 Task: Create a new field with title Stage with name WindTech with field type as Single-select and options as Not Started, In Progress and Complete.
Action: Mouse moved to (109, 339)
Screenshot: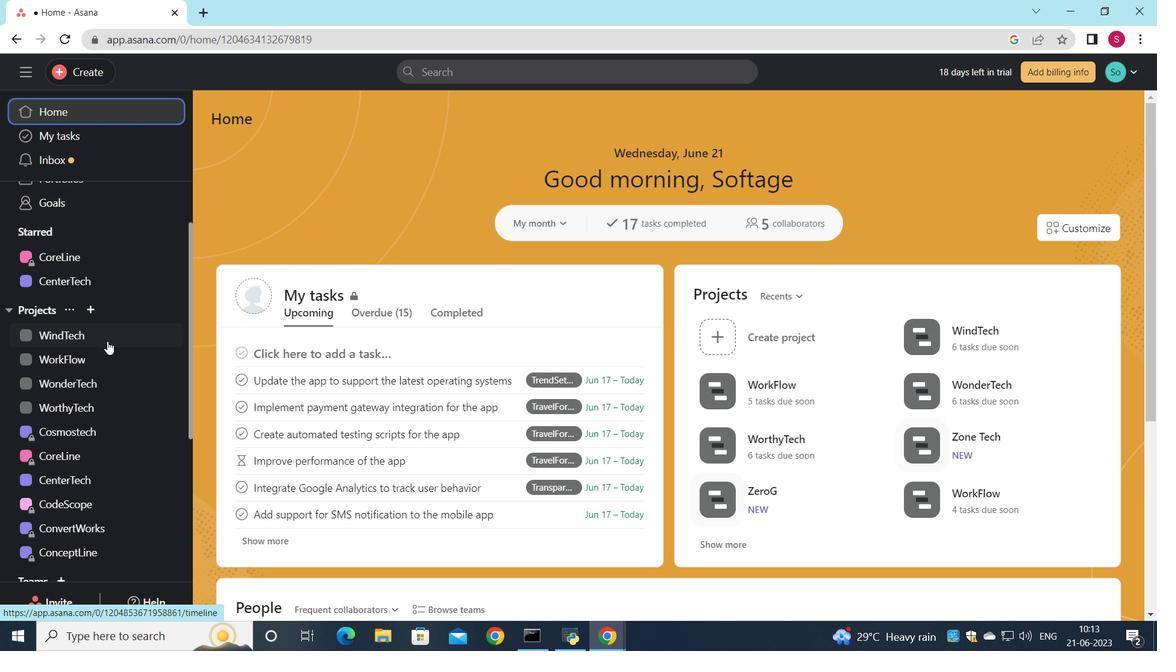 
Action: Mouse pressed left at (109, 339)
Screenshot: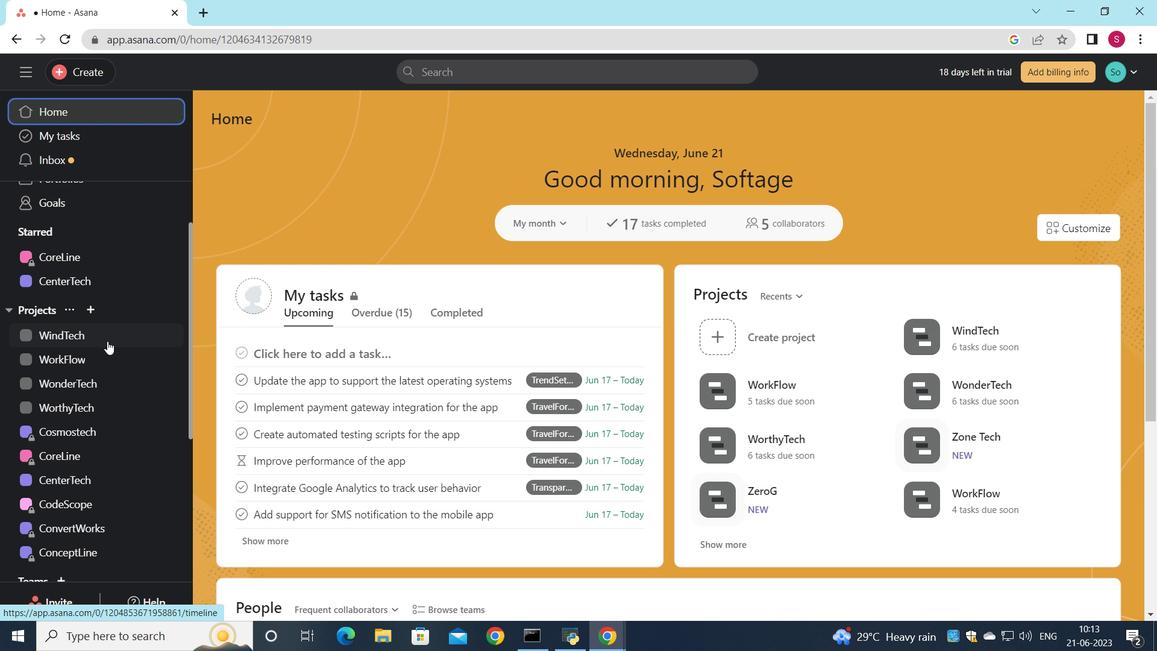 
Action: Mouse moved to (1095, 124)
Screenshot: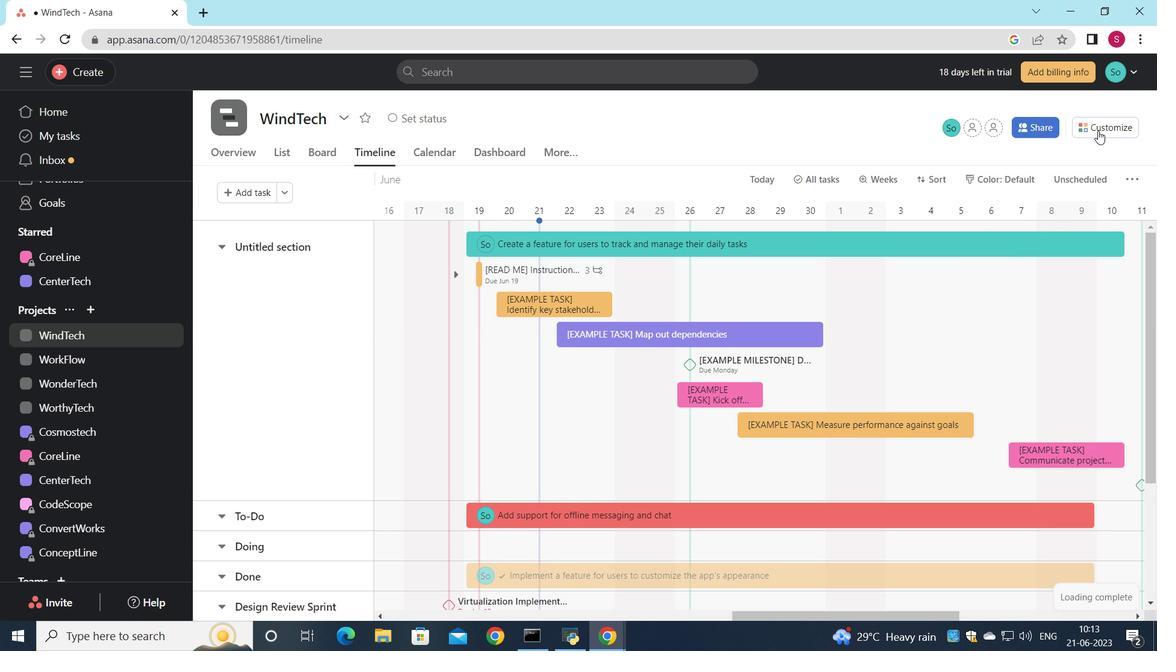 
Action: Mouse pressed left at (1095, 124)
Screenshot: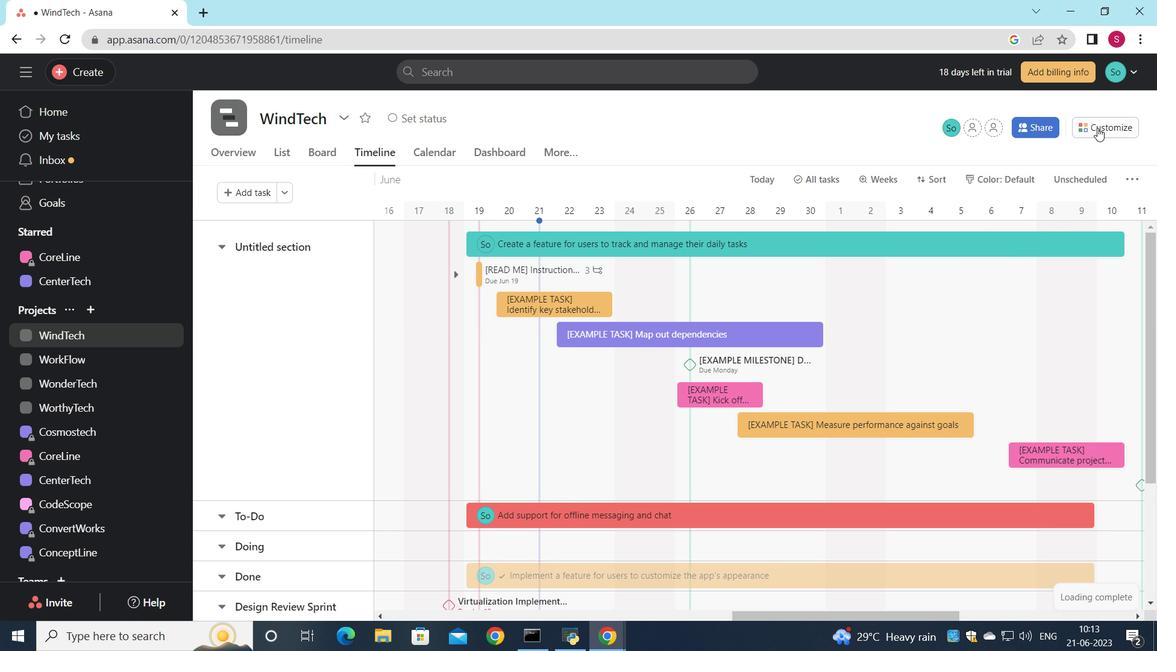 
Action: Mouse moved to (859, 270)
Screenshot: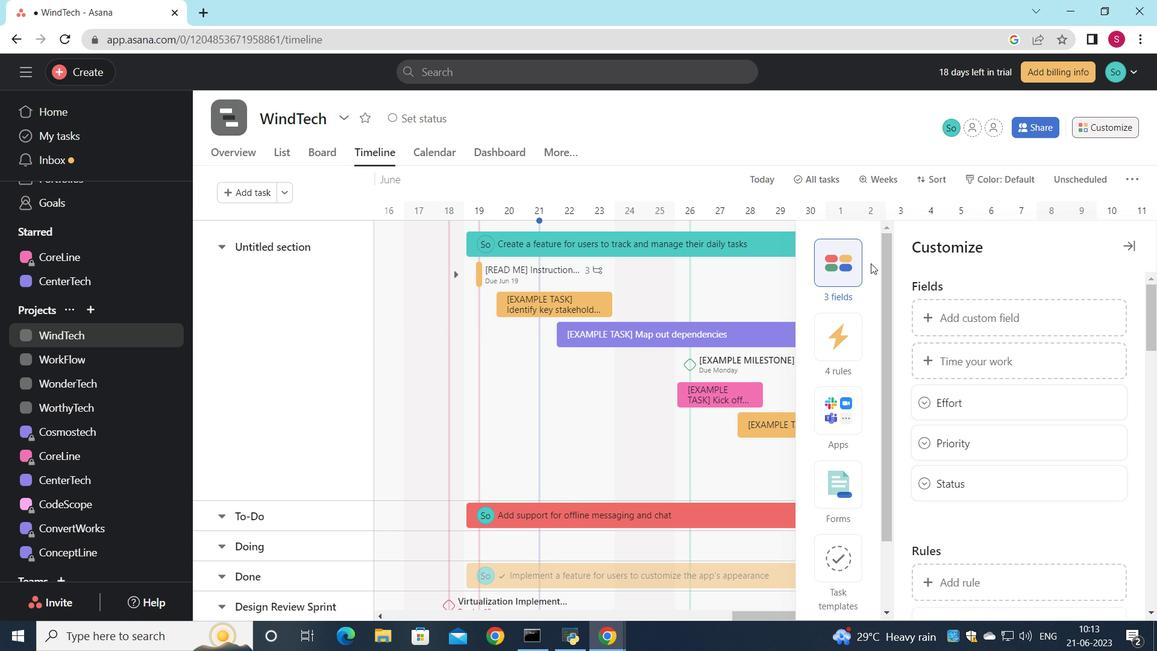 
Action: Mouse pressed left at (859, 270)
Screenshot: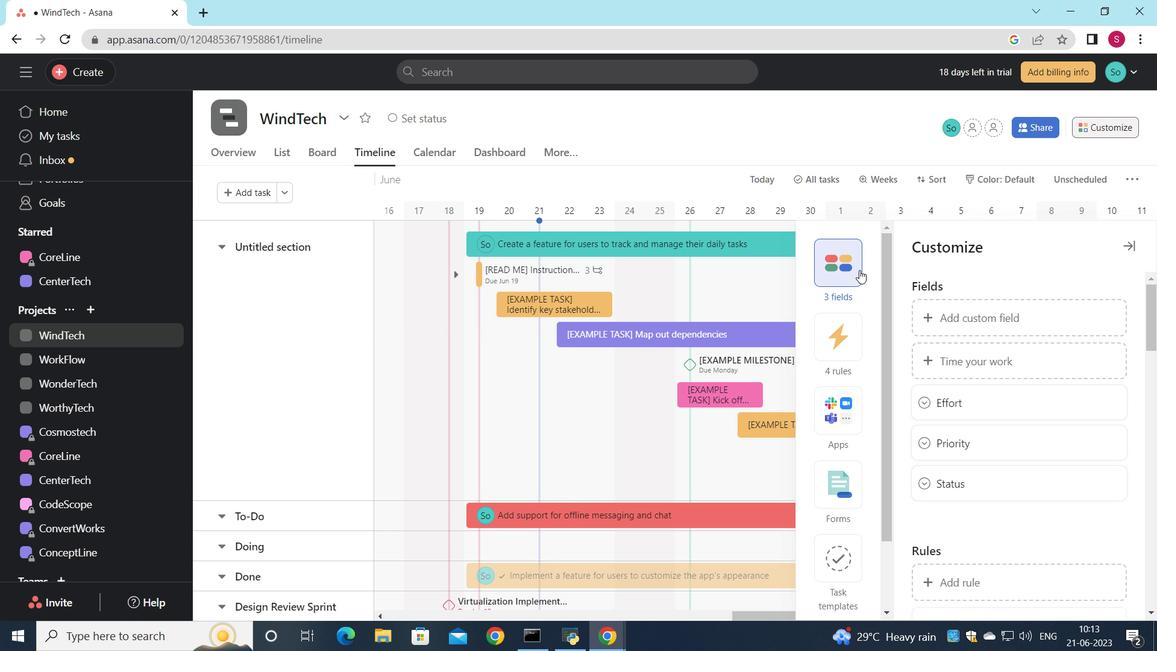 
Action: Mouse moved to (977, 315)
Screenshot: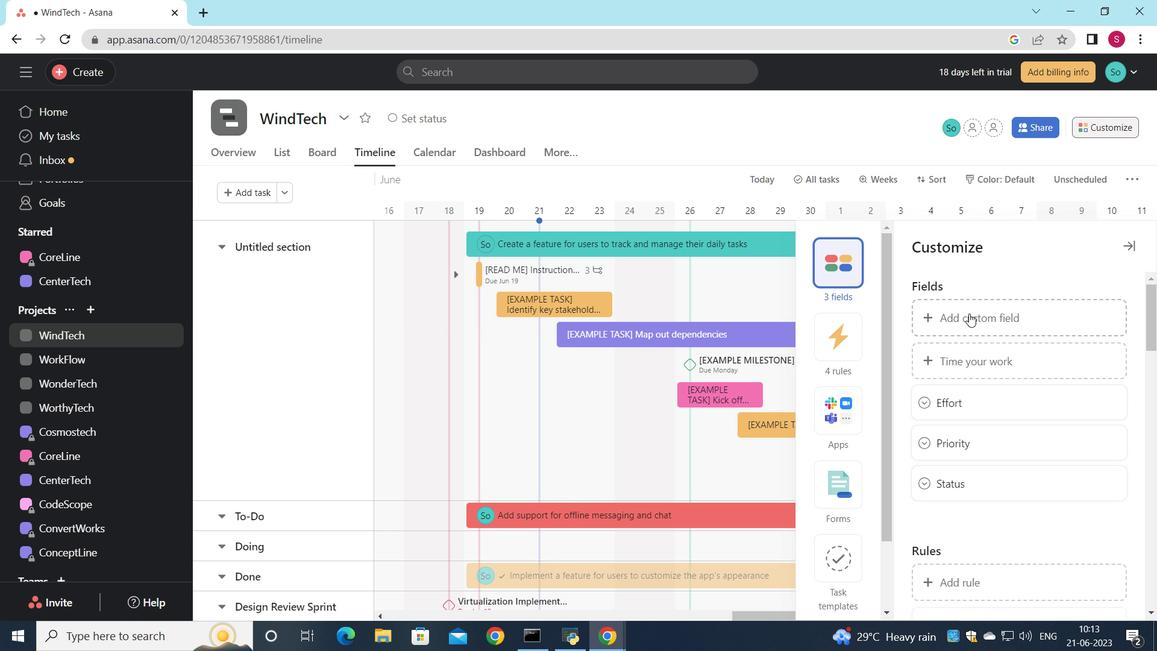 
Action: Mouse pressed left at (977, 315)
Screenshot: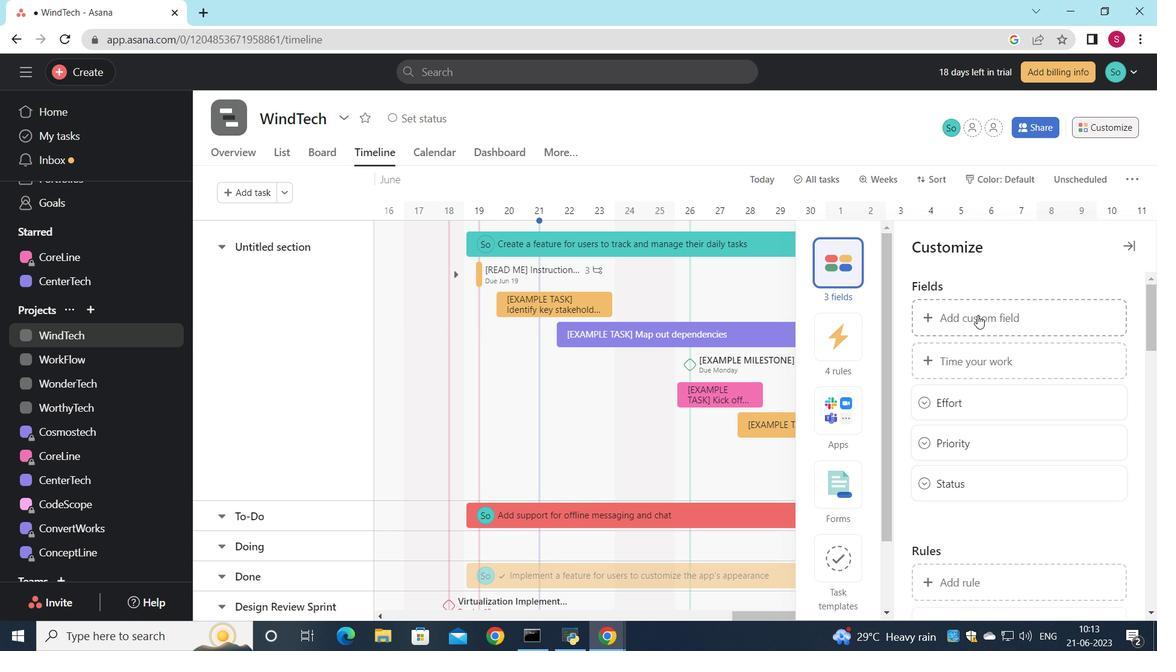 
Action: Mouse moved to (663, 211)
Screenshot: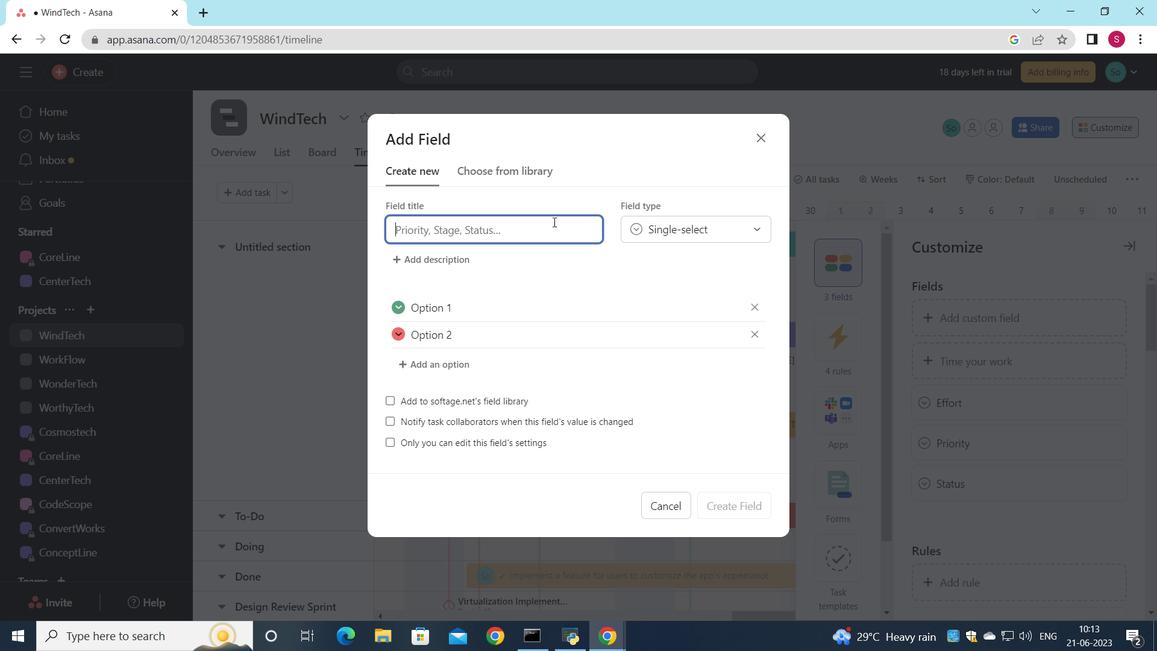 
Action: Key pressed <Key.shift>Stage
Screenshot: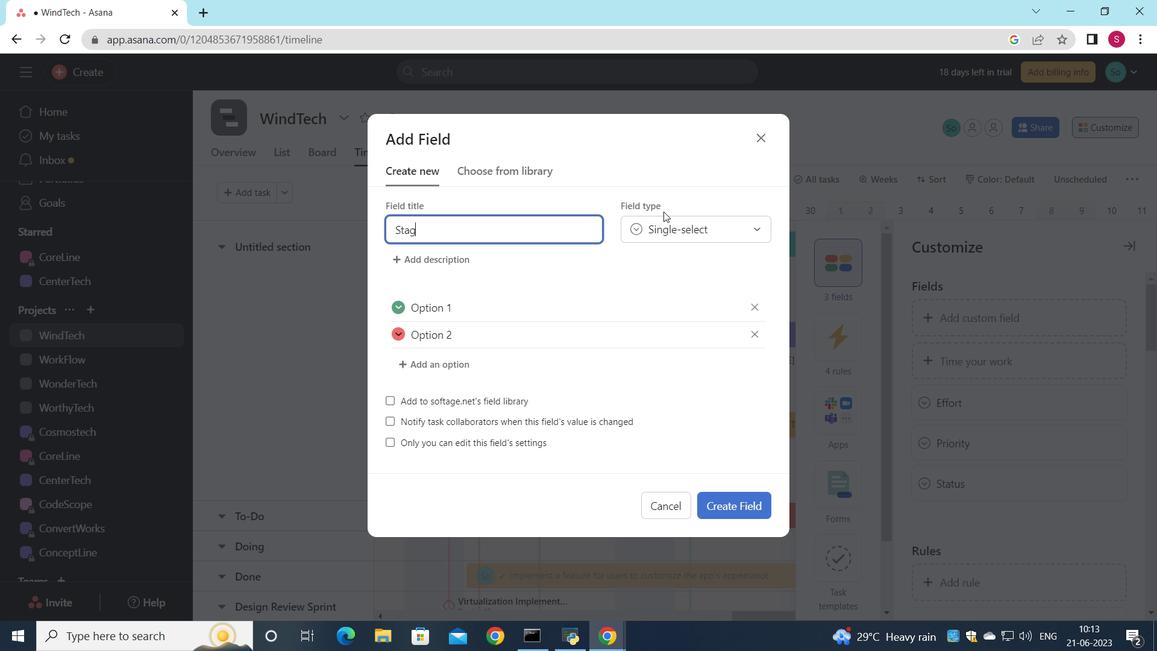 
Action: Mouse moved to (465, 308)
Screenshot: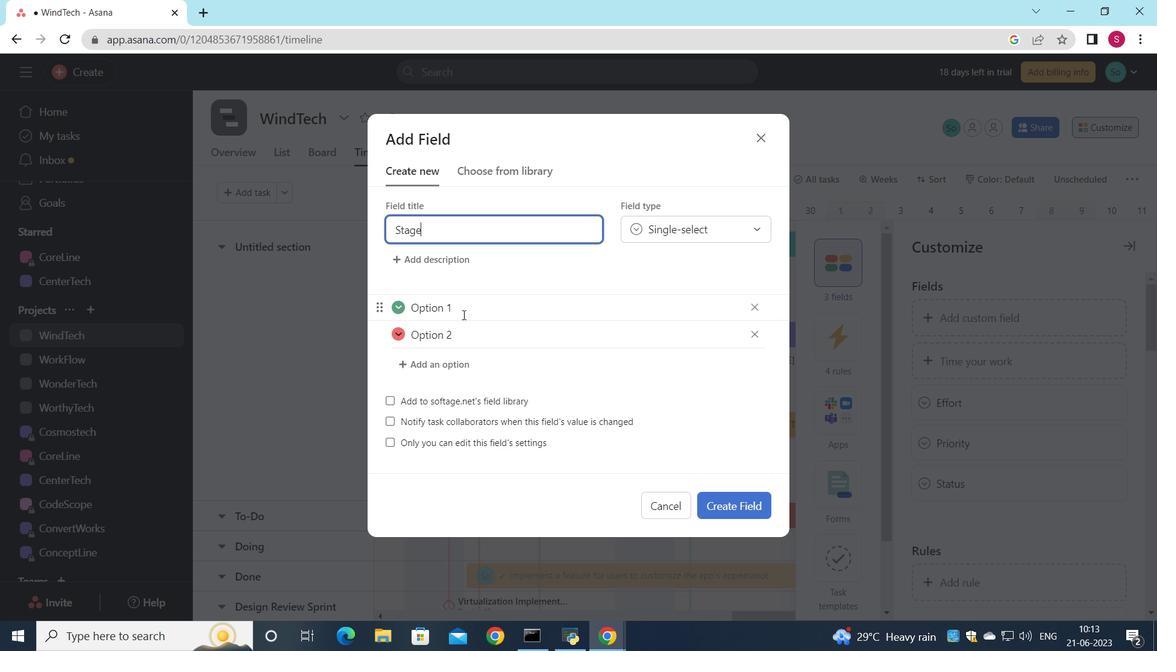 
Action: Mouse pressed left at (465, 308)
Screenshot: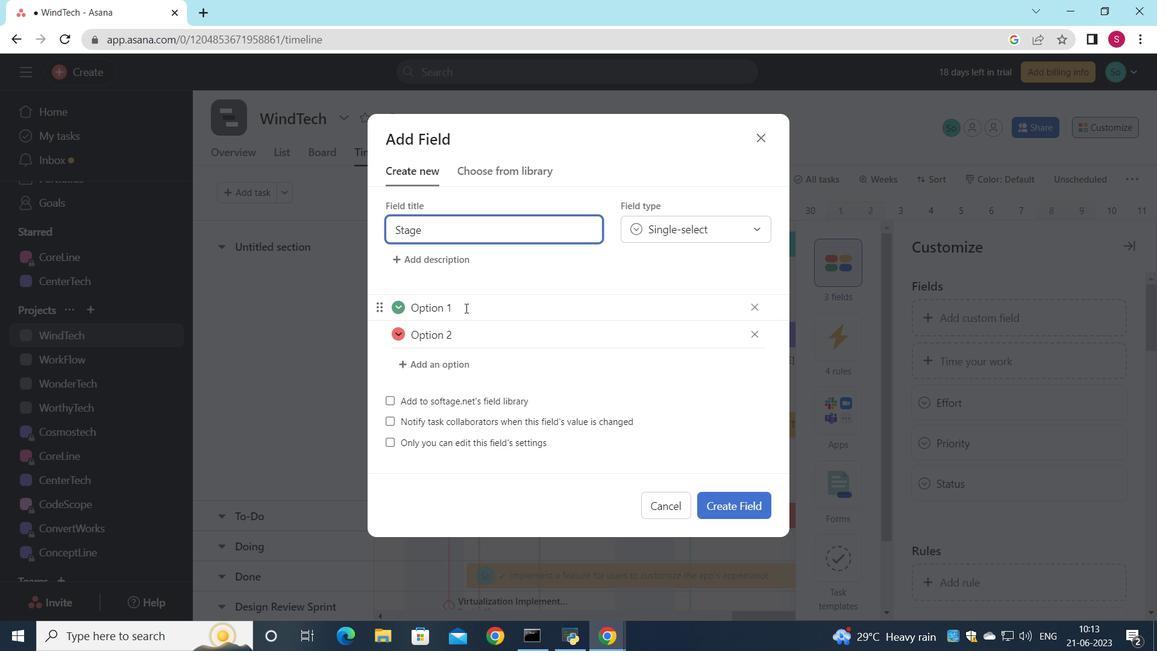 
Action: Key pressed <Key.backspace><Key.backspace><Key.backspace><Key.backspace><Key.backspace><Key.backspace><Key.backspace><Key.backspace><Key.shift>Not
Screenshot: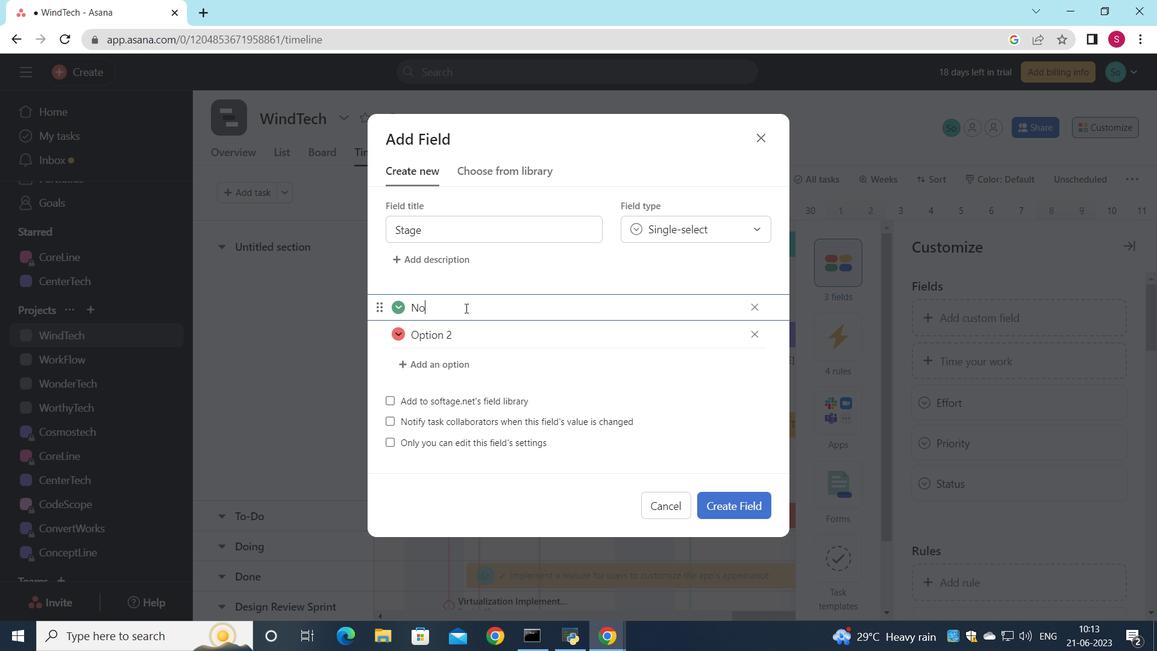 
Action: Mouse moved to (741, 226)
Screenshot: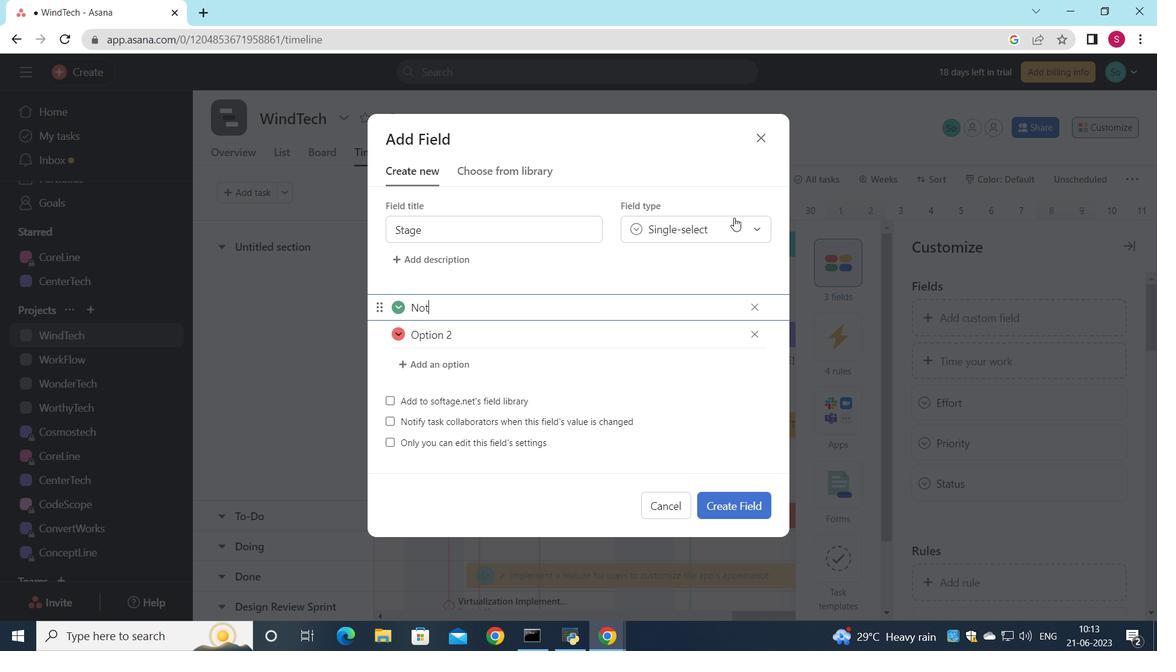 
Action: Mouse pressed left at (741, 226)
Screenshot: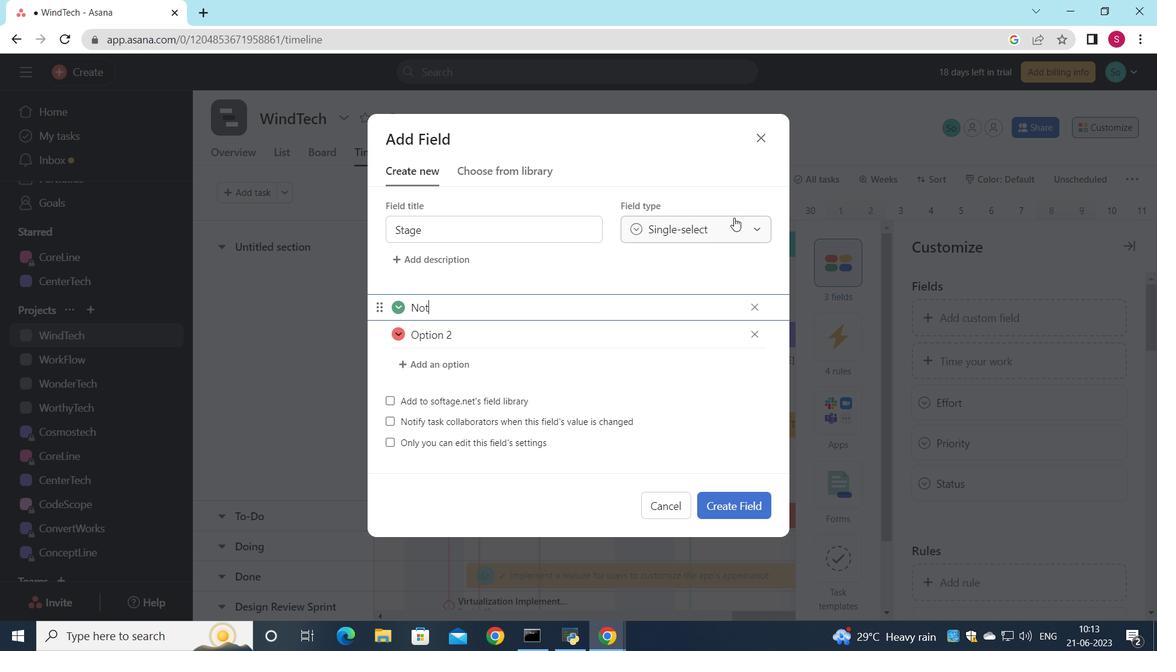
Action: Mouse moved to (719, 259)
Screenshot: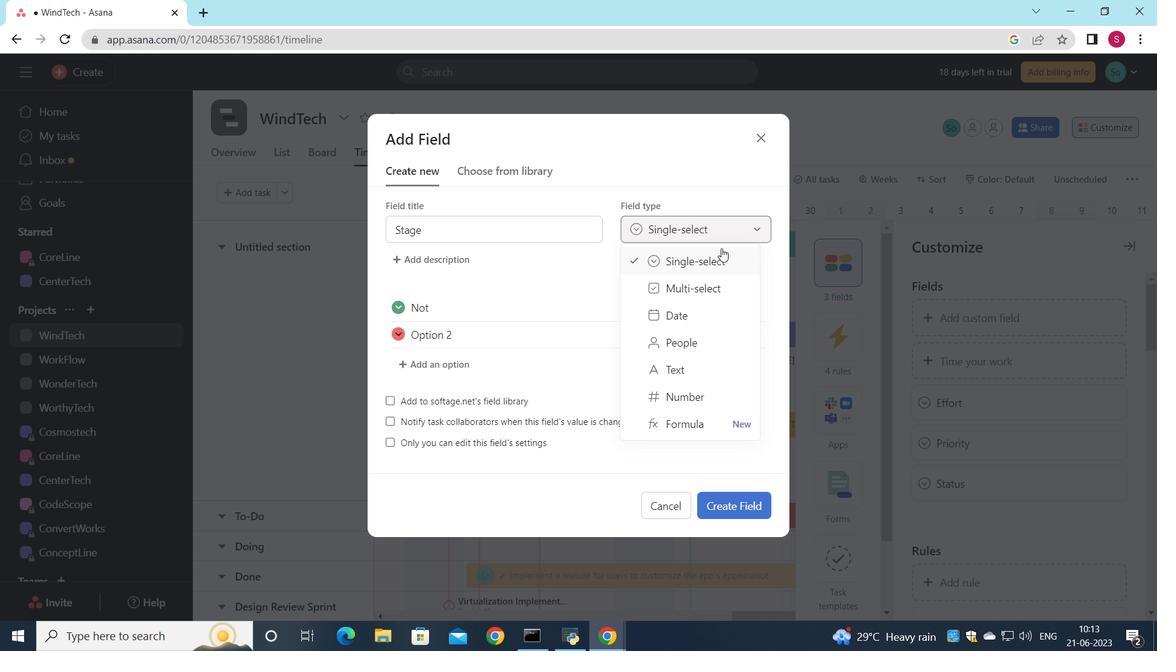 
Action: Mouse pressed left at (719, 259)
Screenshot: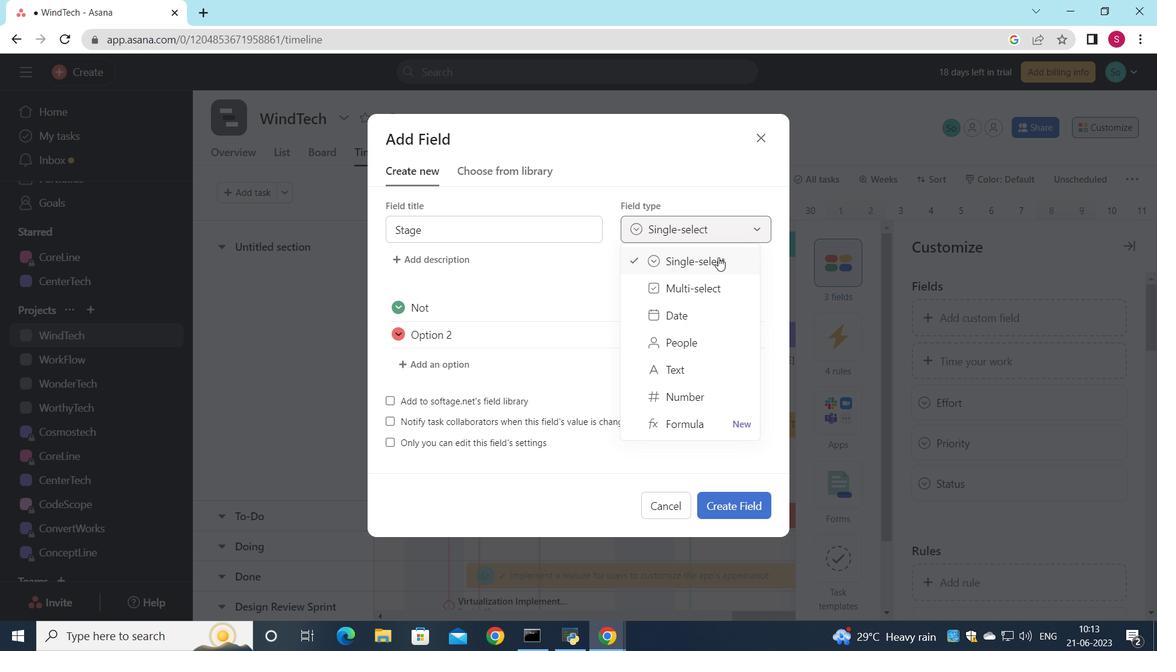 
Action: Mouse moved to (525, 331)
Screenshot: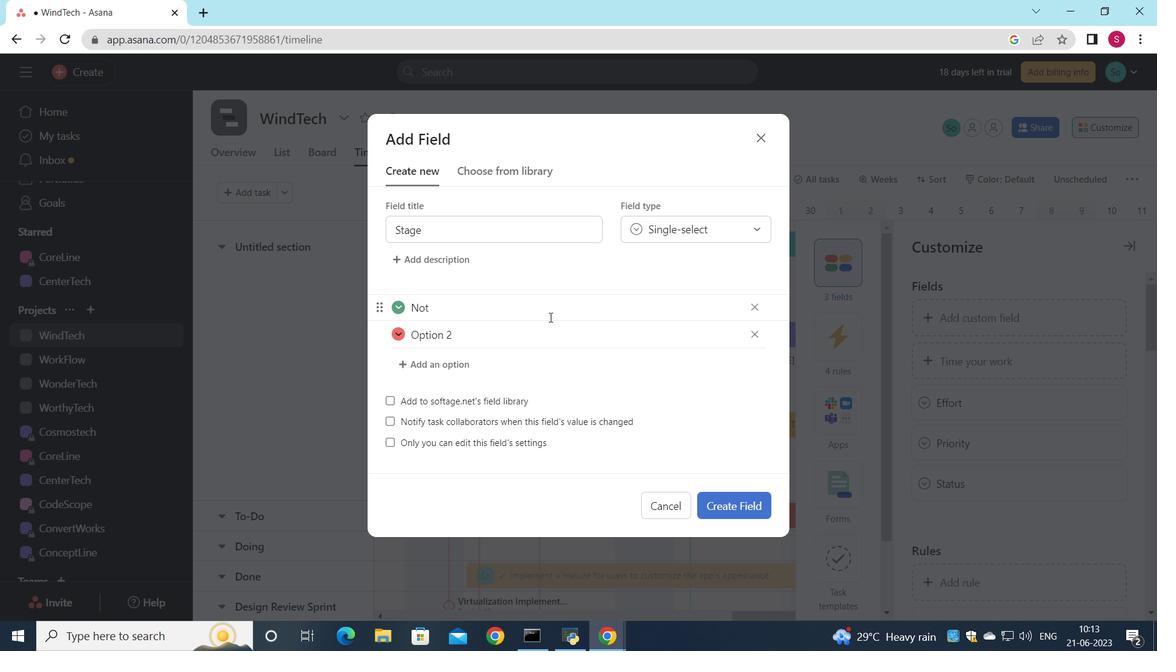 
Action: Mouse pressed left at (525, 331)
Screenshot: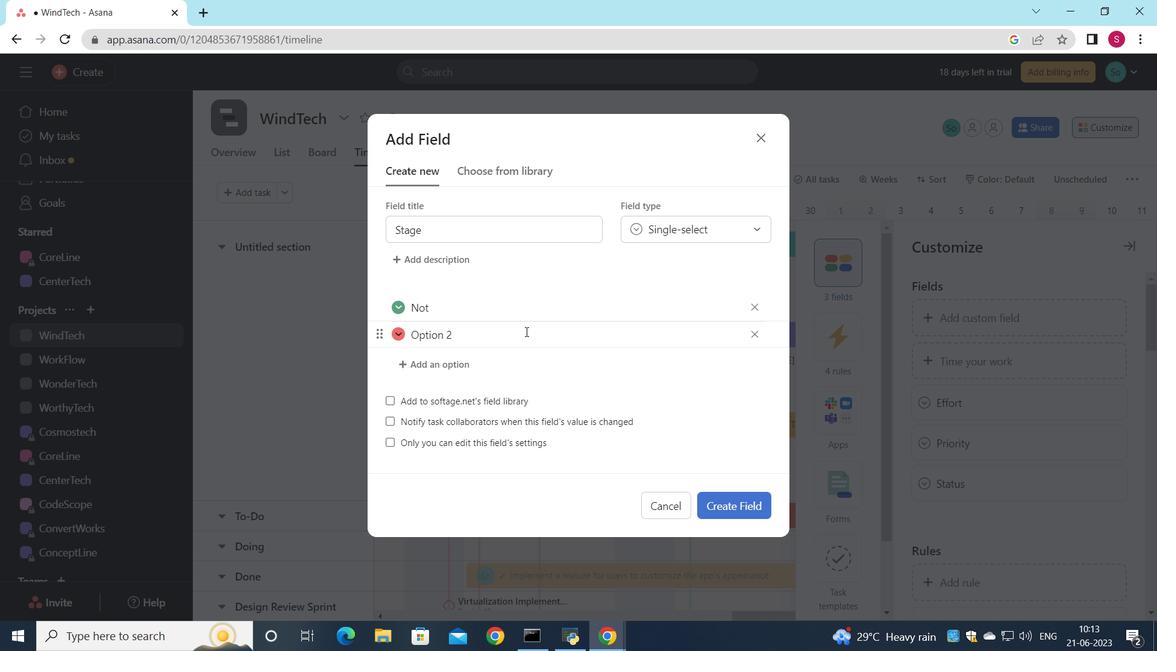
Action: Mouse moved to (530, 317)
Screenshot: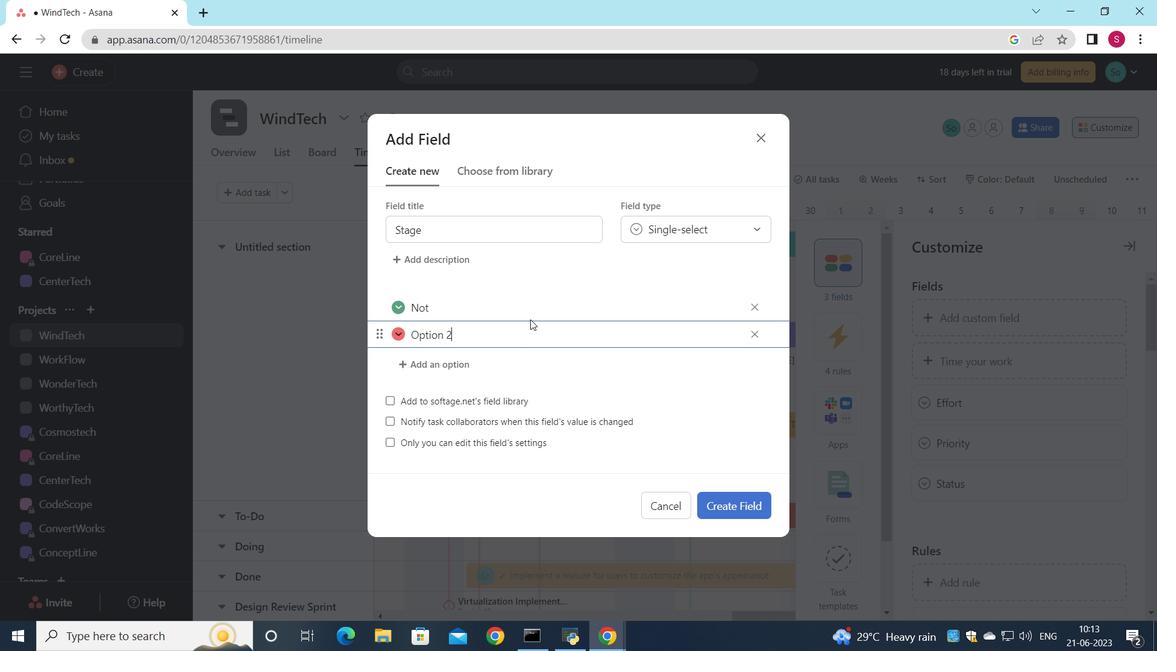
Action: Mouse pressed left at (530, 317)
Screenshot: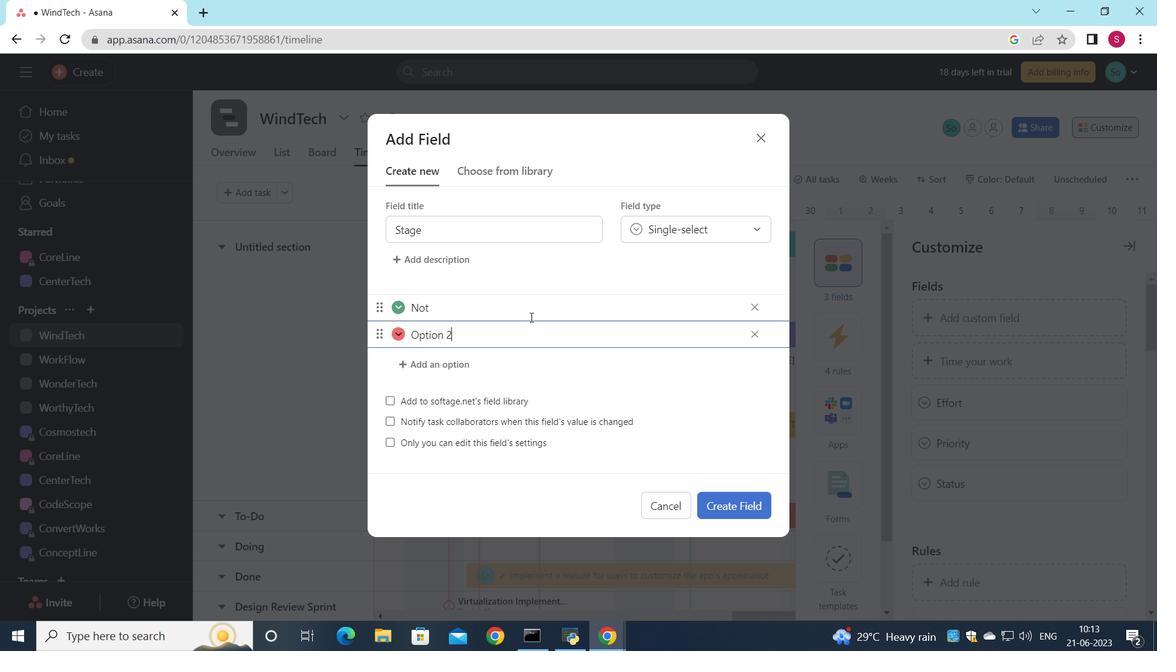 
Action: Mouse moved to (543, 316)
Screenshot: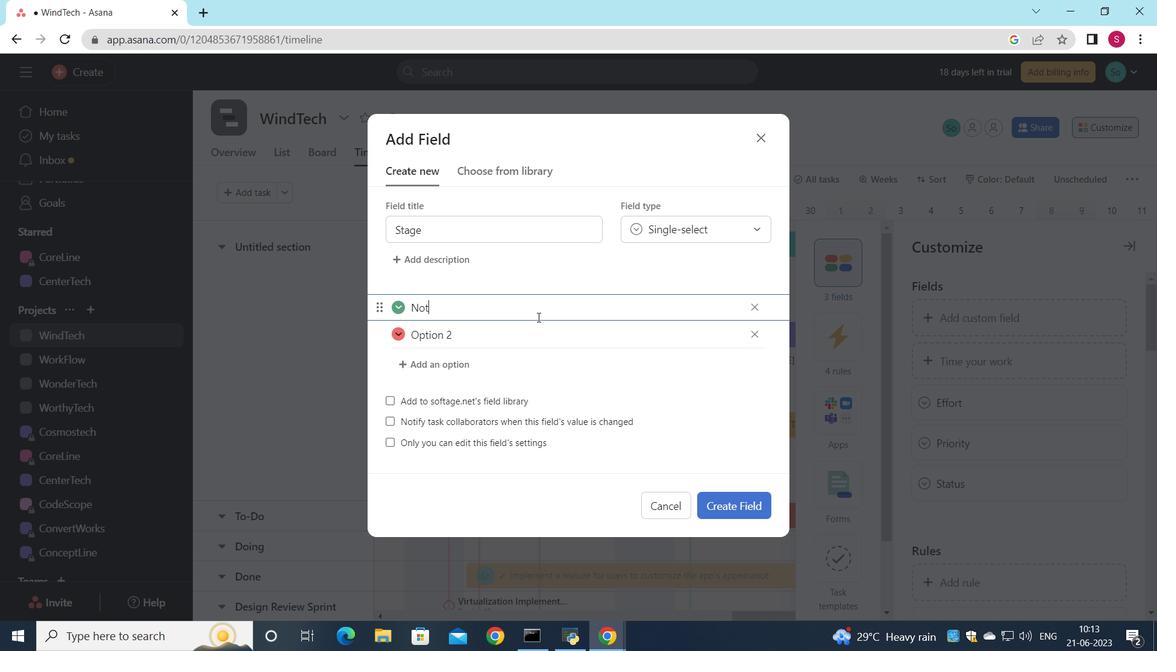 
Action: Key pressed <Key.space><Key.shift>Started
Screenshot: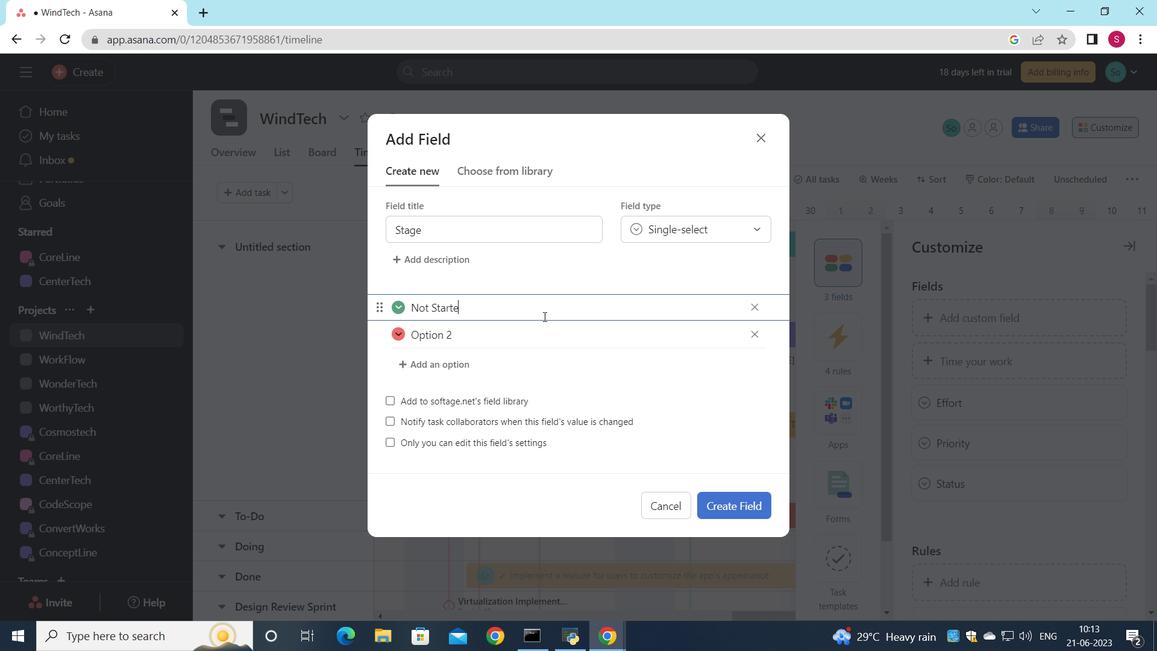 
Action: Mouse moved to (468, 335)
Screenshot: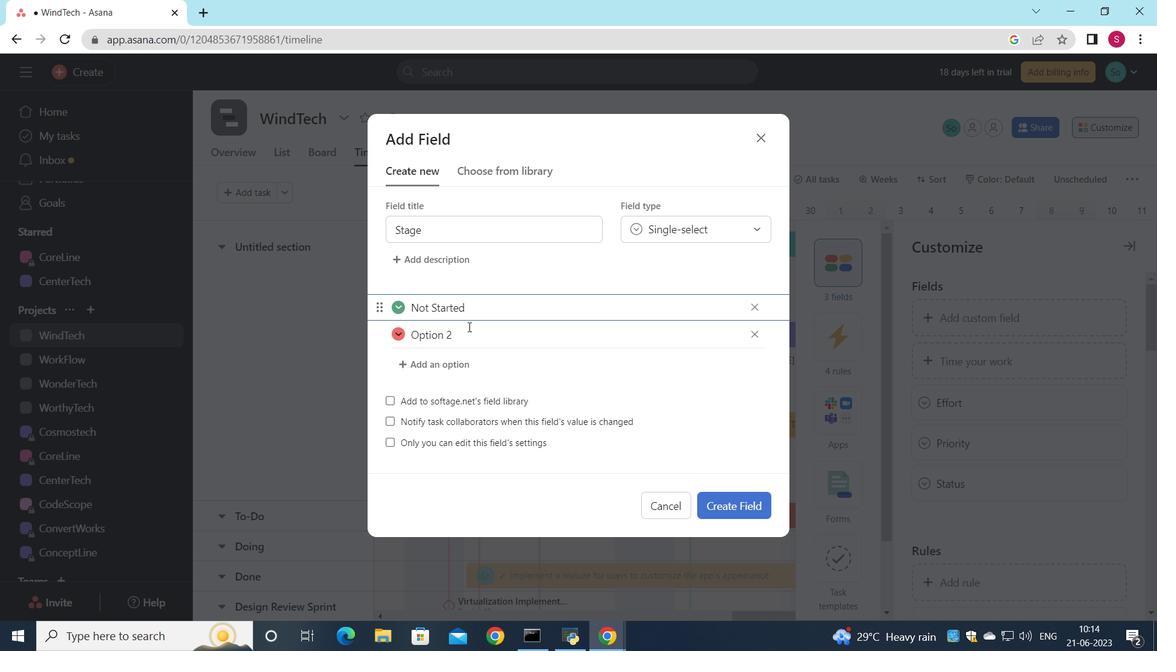 
Action: Mouse pressed left at (468, 335)
Screenshot: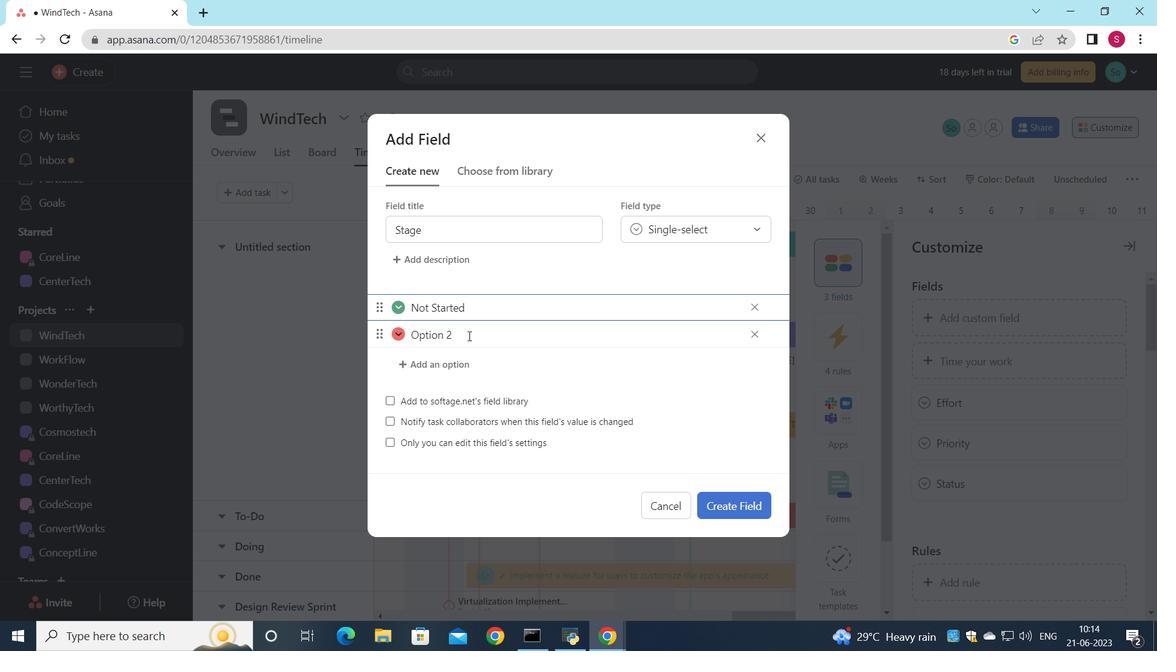 
Action: Key pressed <Key.backspace><Key.backspace><Key.backspace><Key.backspace><Key.backspace><Key.backspace><Key.backspace><Key.backspace><Key.shift>In<Key.space><Key.shift>Proge<Key.backspace>ress
Screenshot: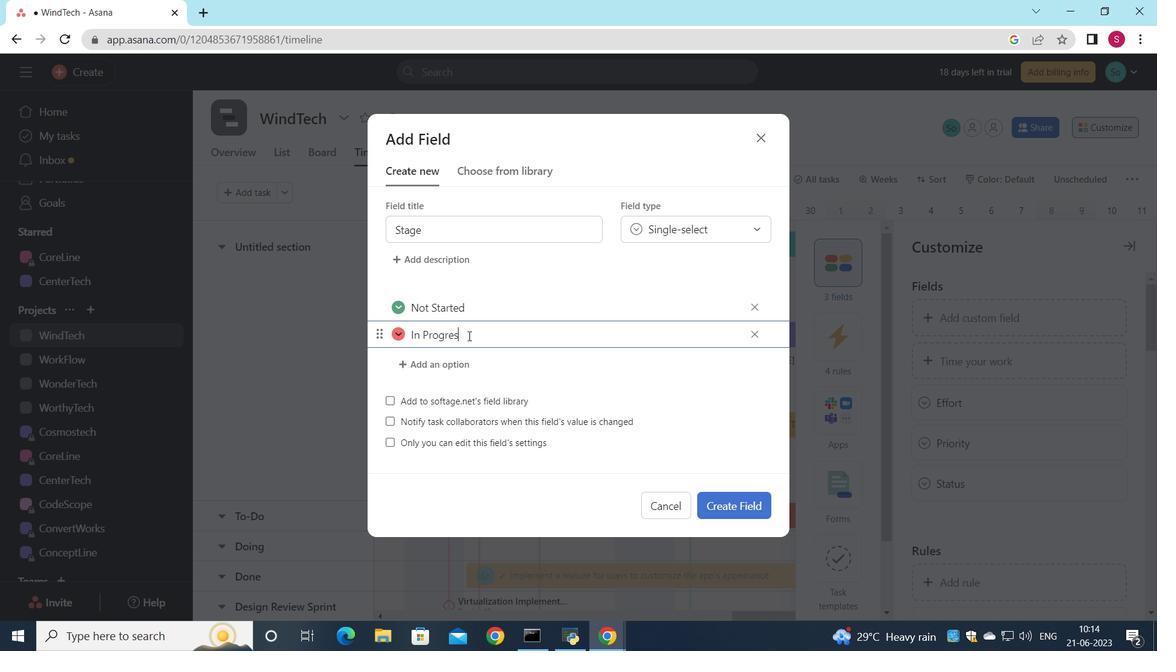
Action: Mouse moved to (447, 364)
Screenshot: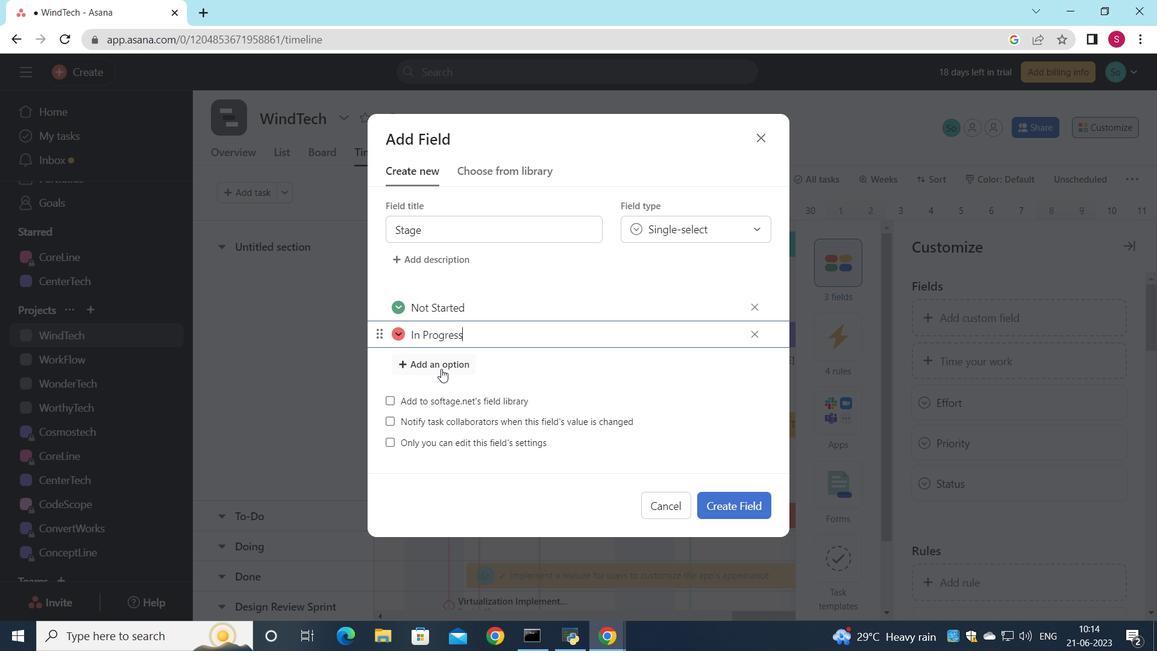 
Action: Mouse pressed left at (447, 364)
Screenshot: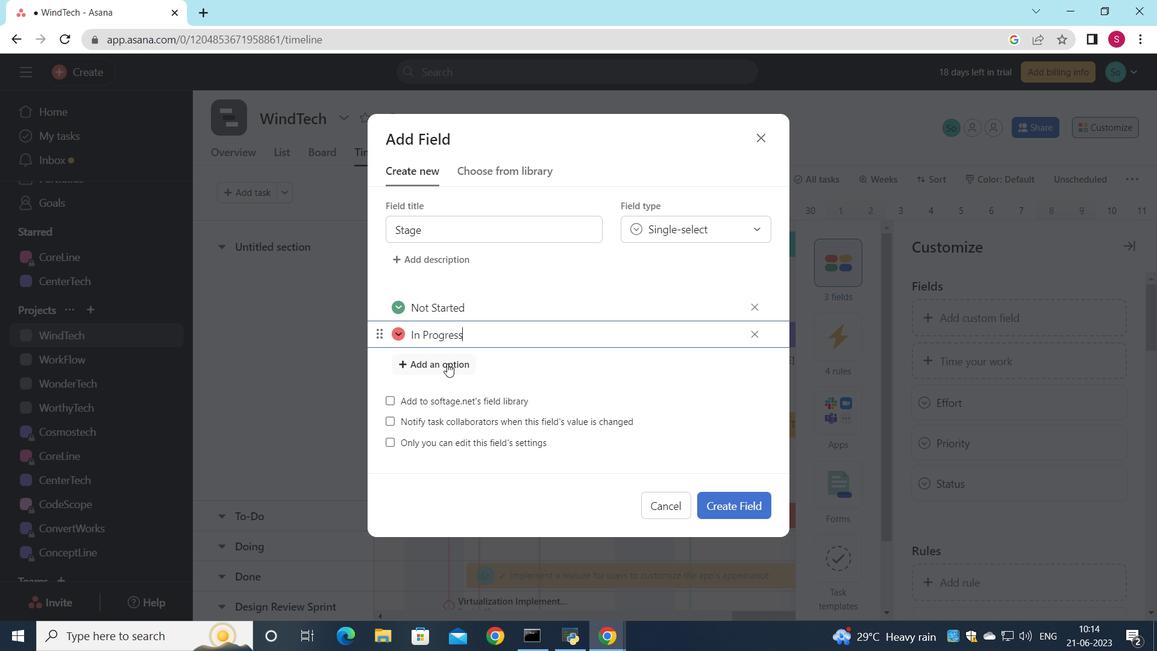 
Action: Key pressed <Key.shift>Complete
Screenshot: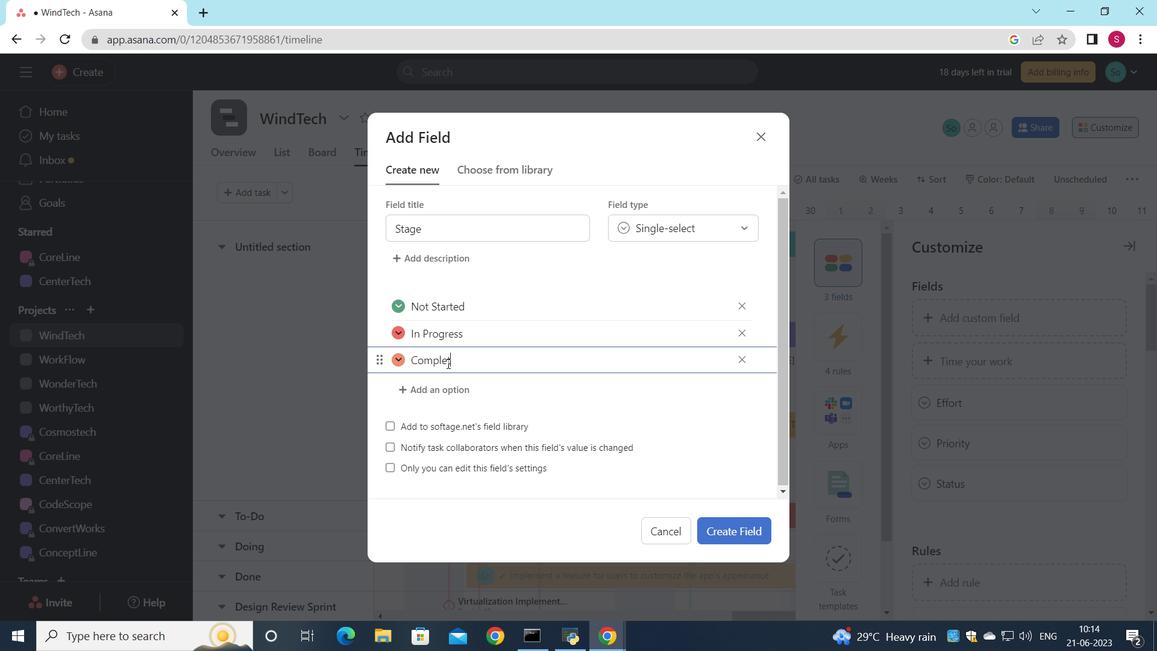 
Action: Mouse moved to (748, 527)
Screenshot: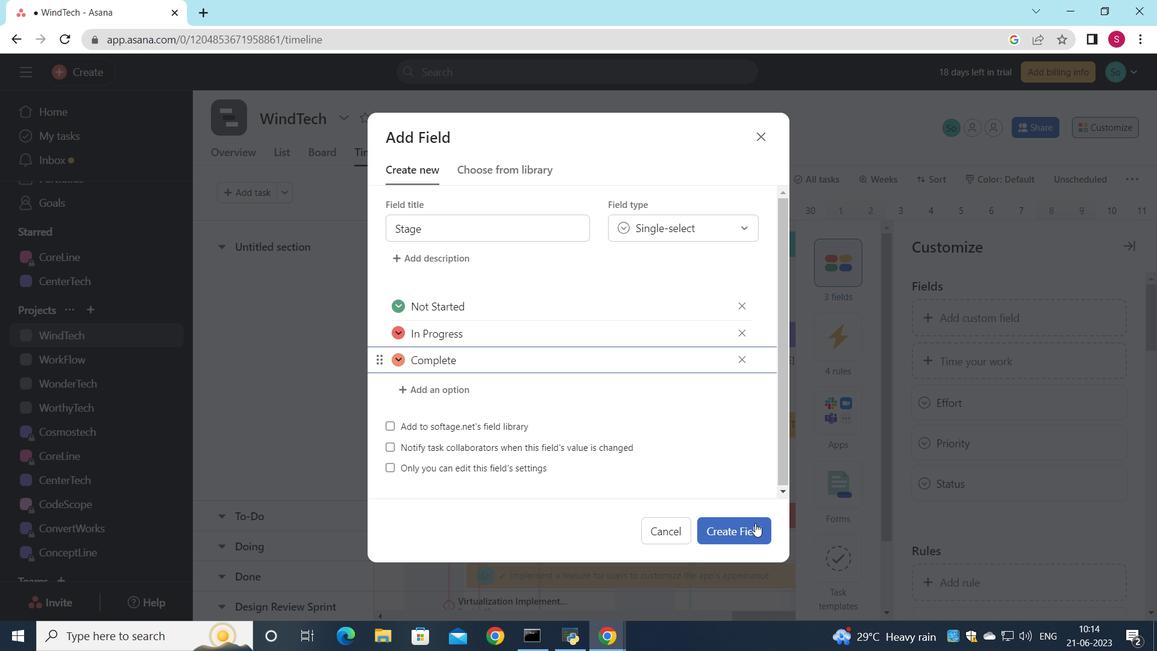 
Action: Mouse pressed left at (748, 527)
Screenshot: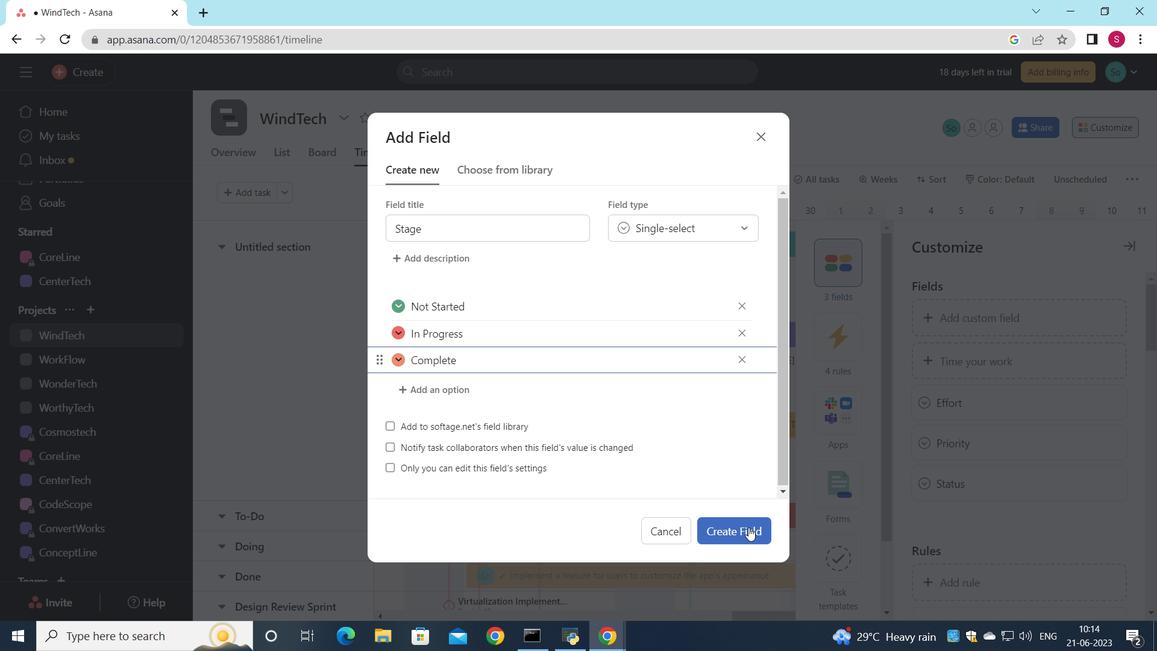 
Action: Mouse moved to (755, 528)
Screenshot: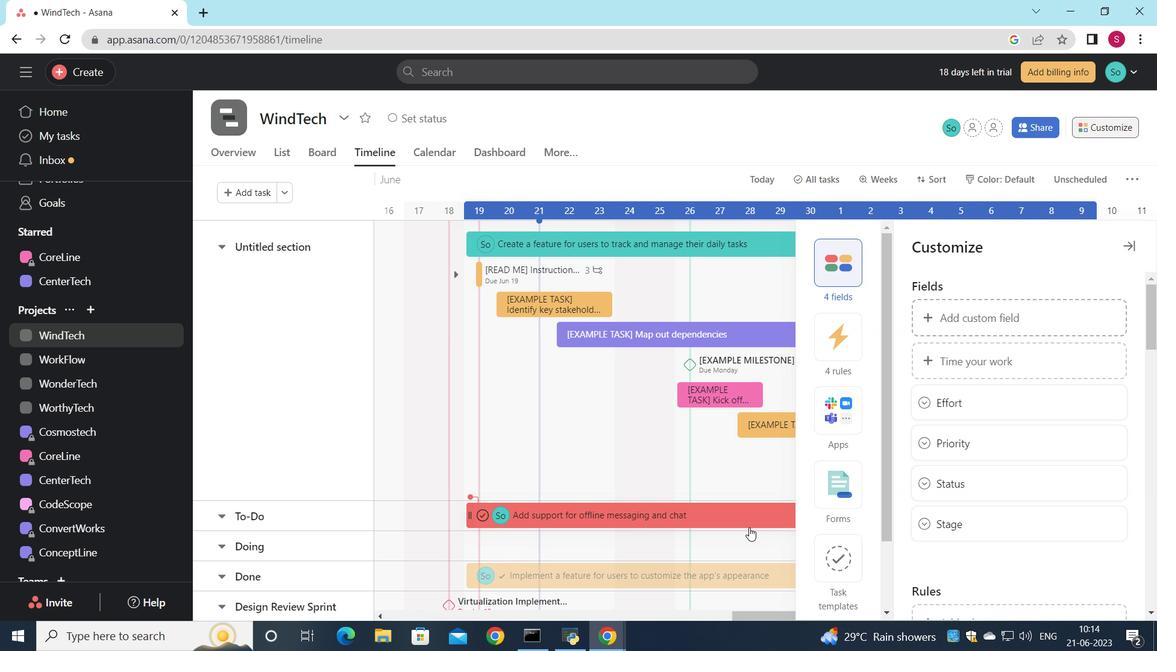 
